 Task: Create a section Error Handling Sprint and in the section, add a milestone Remote Work Enablement in the project WorldView.
Action: Mouse moved to (39, 409)
Screenshot: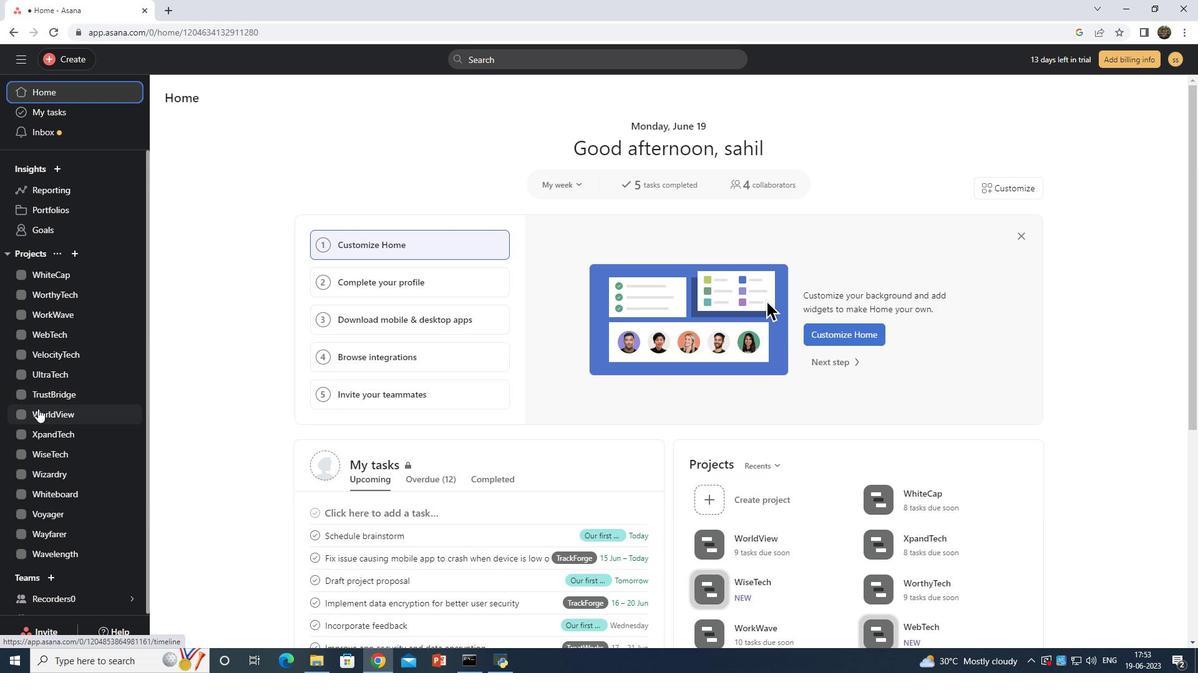 
Action: Mouse pressed left at (39, 409)
Screenshot: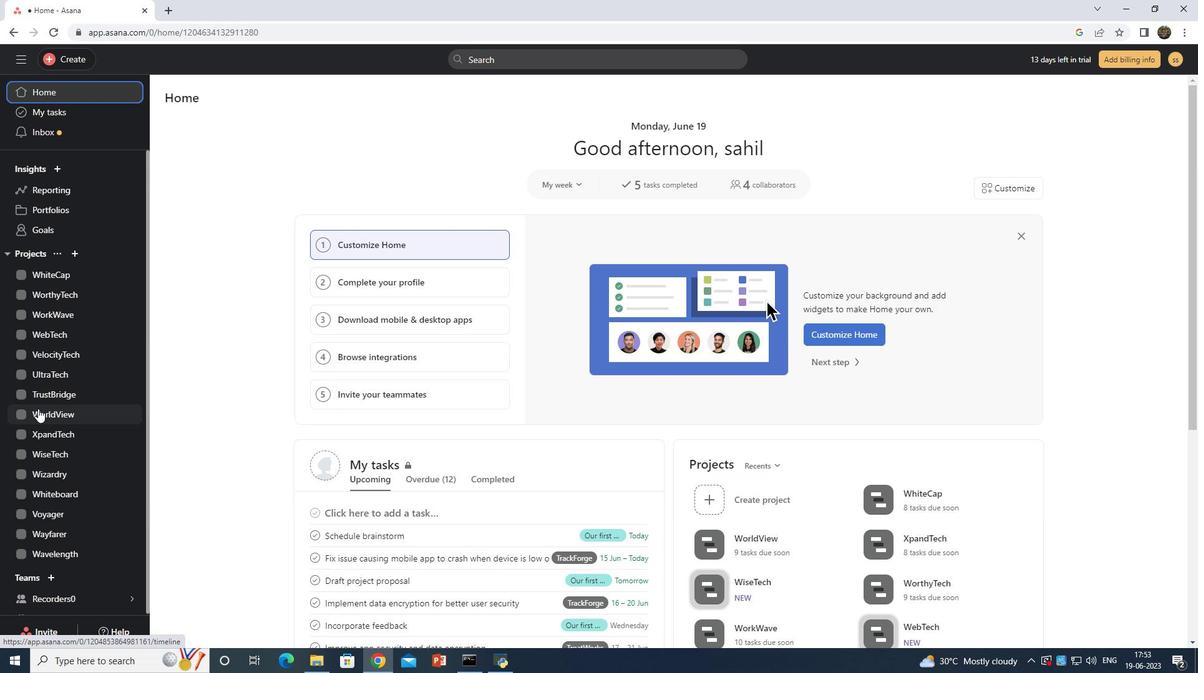 
Action: Mouse moved to (226, 579)
Screenshot: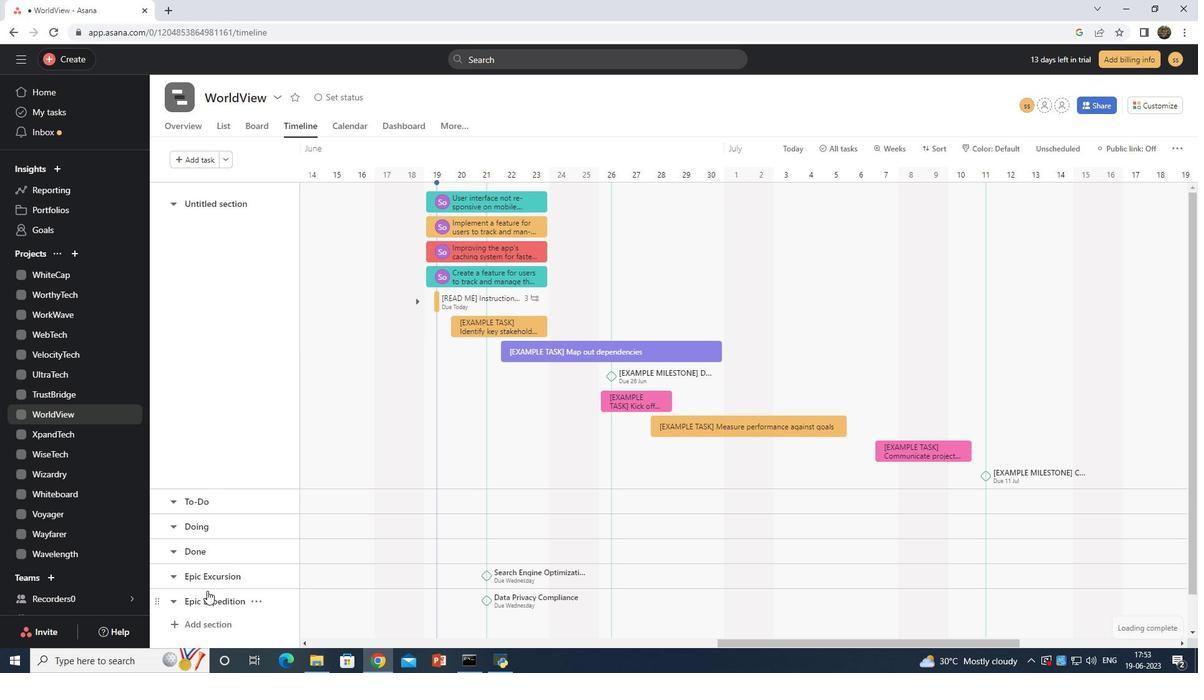 
Action: Mouse scrolled (226, 578) with delta (0, 0)
Screenshot: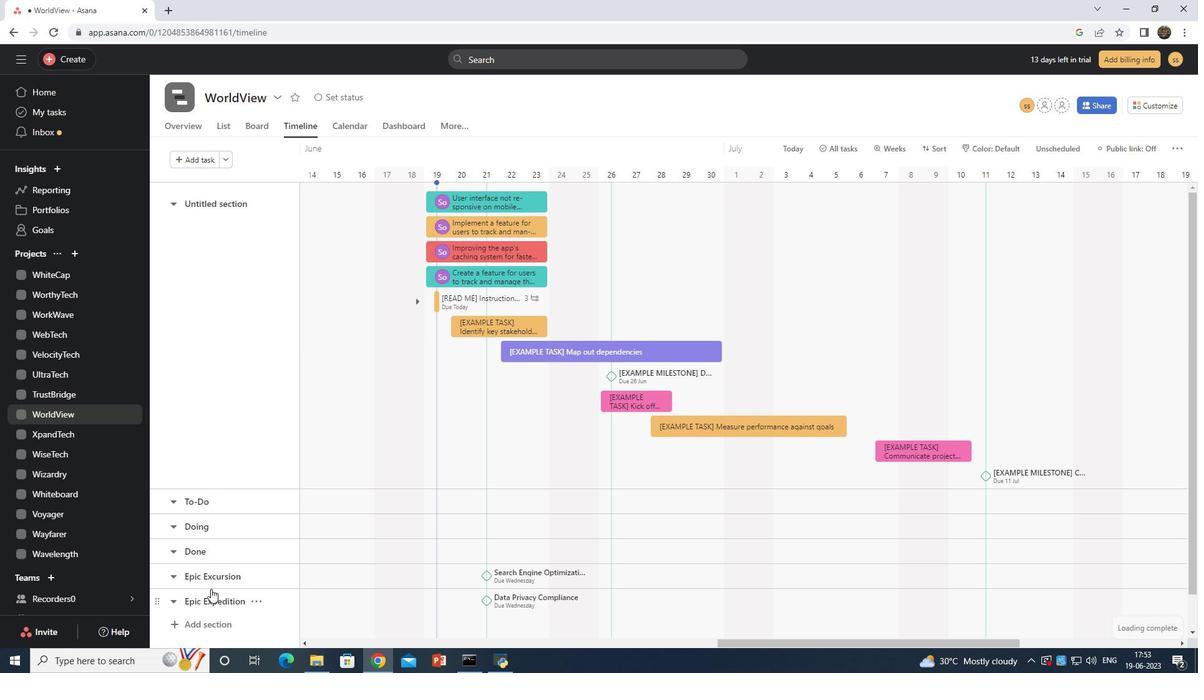 
Action: Mouse scrolled (226, 578) with delta (0, 0)
Screenshot: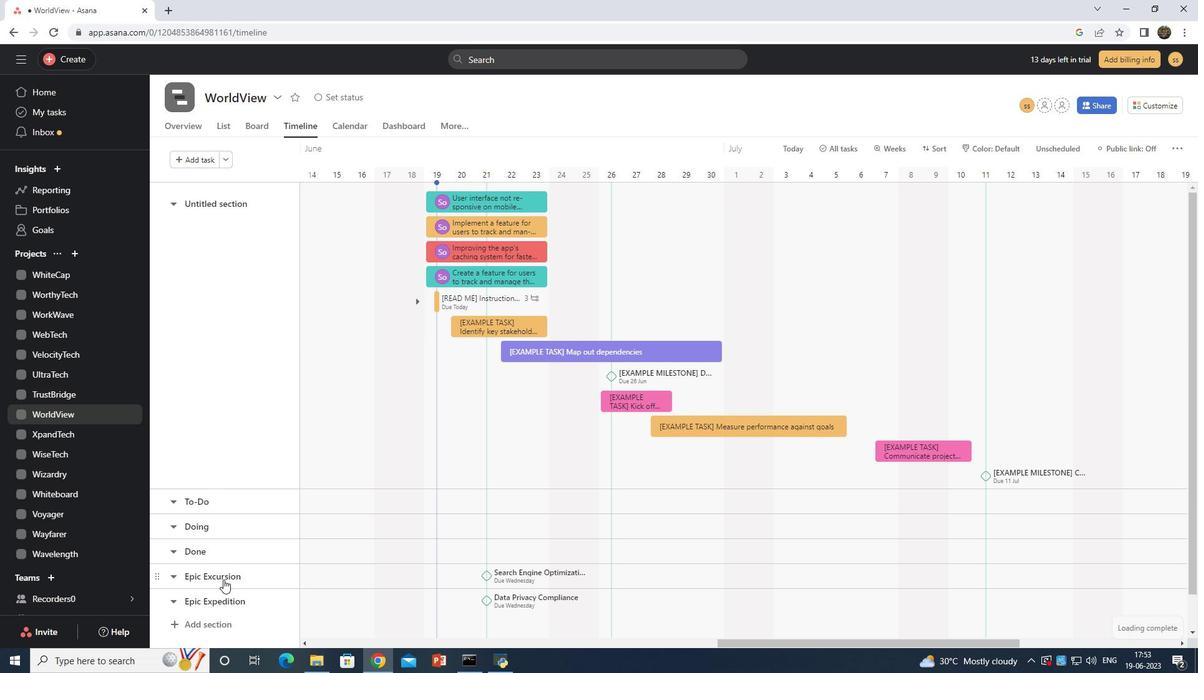 
Action: Mouse scrolled (226, 578) with delta (0, 0)
Screenshot: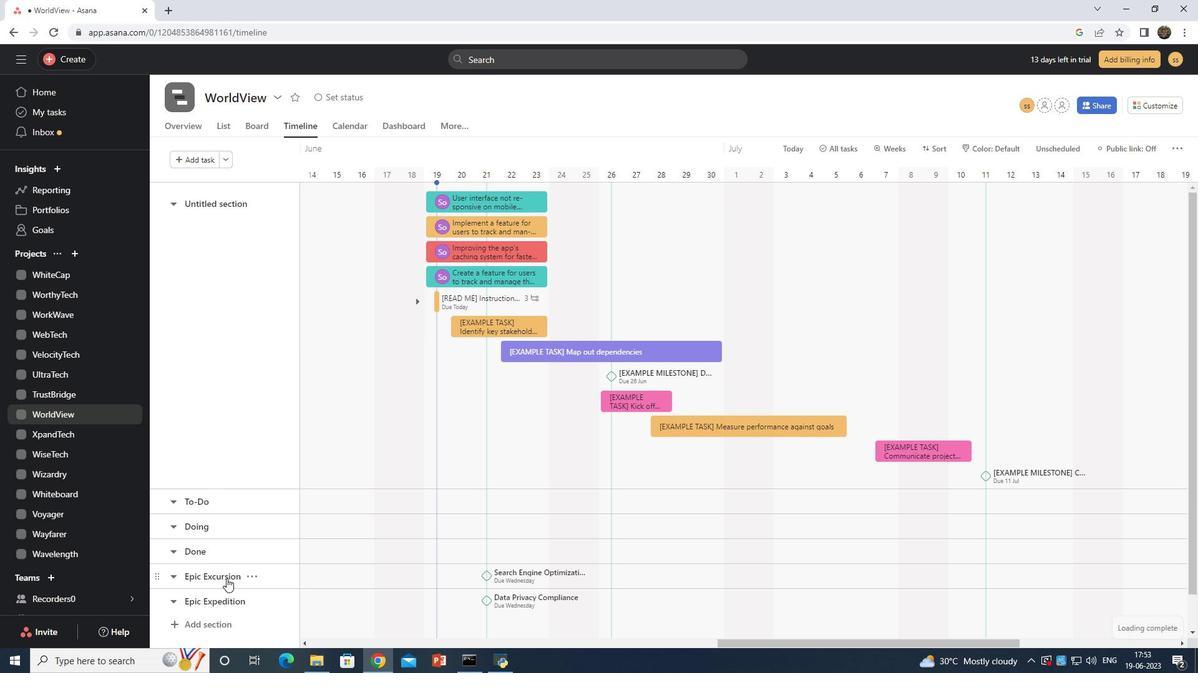 
Action: Mouse moved to (210, 585)
Screenshot: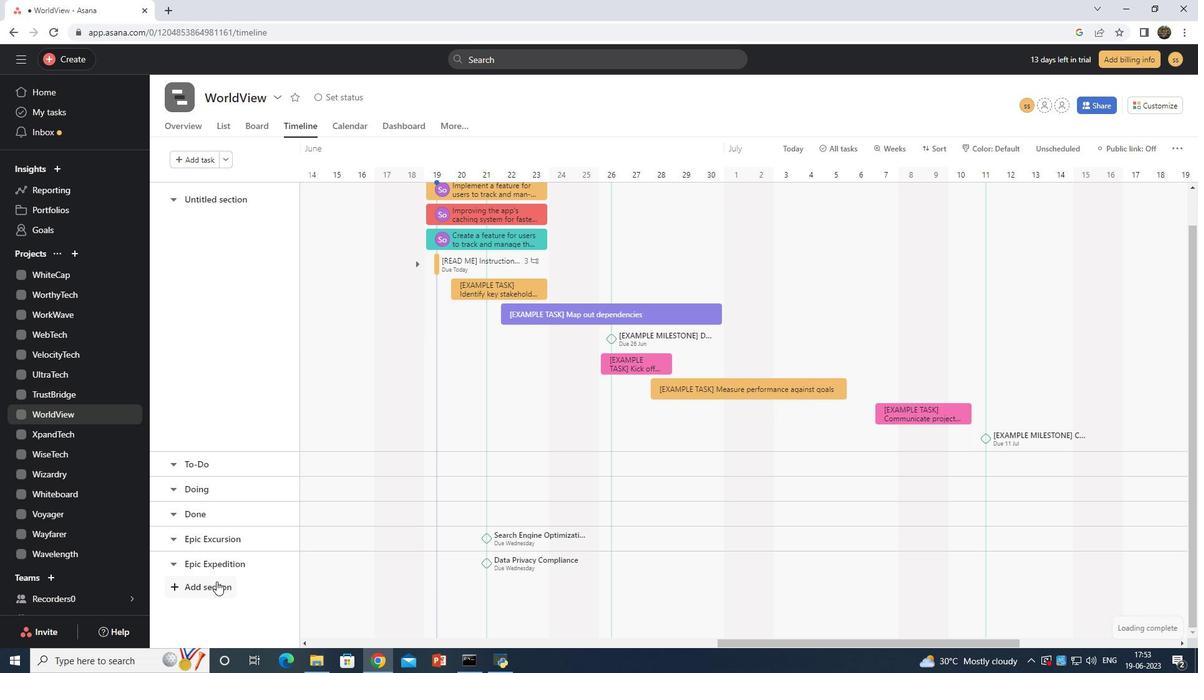 
Action: Mouse pressed left at (210, 585)
Screenshot: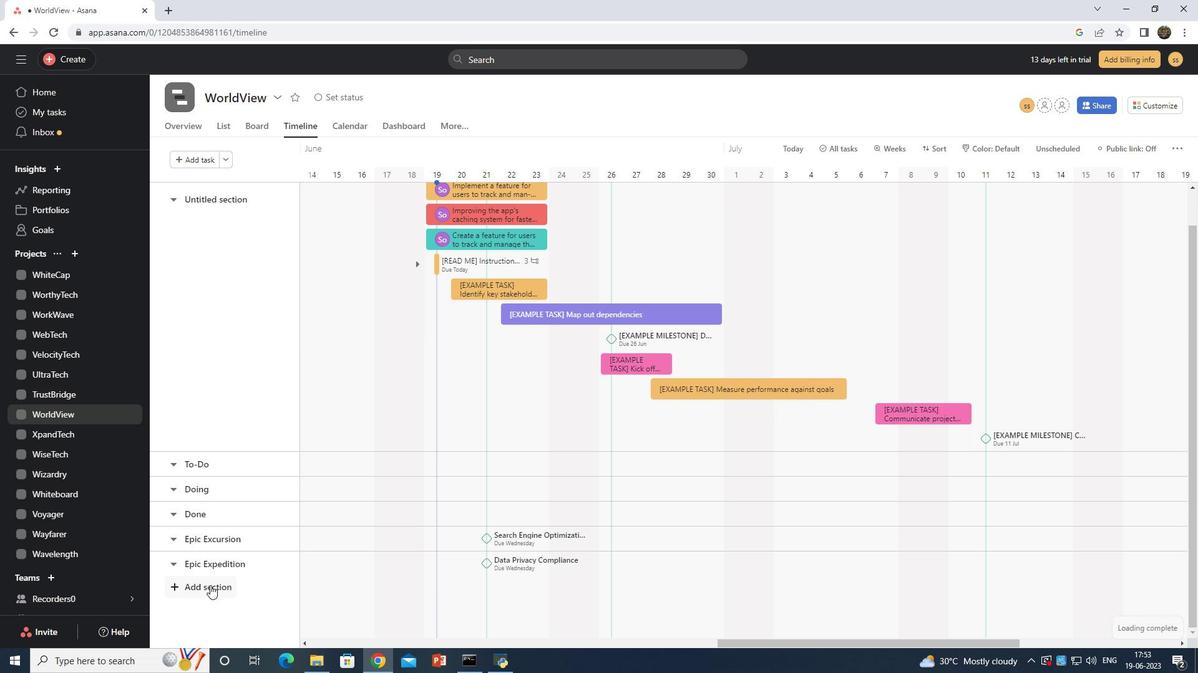 
Action: Mouse moved to (392, 403)
Screenshot: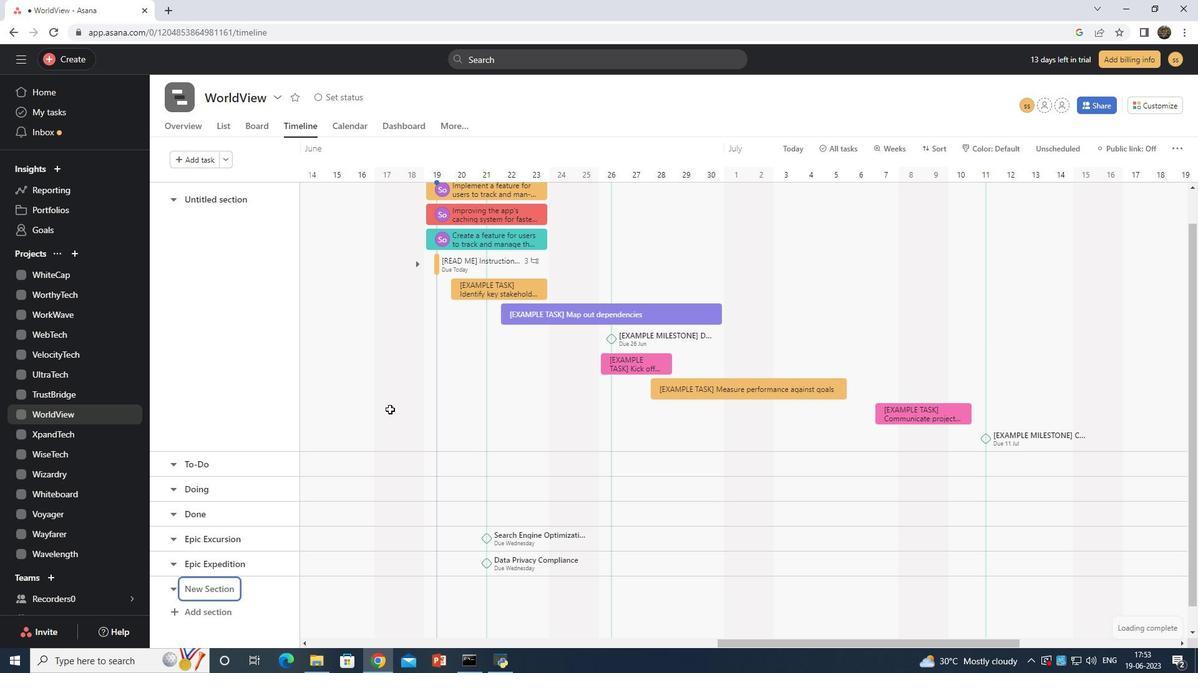 
Action: Key pressed <Key.shift>Error<Key.space><Key.shift>Handling<Key.space><Key.shift>Spirint
Screenshot: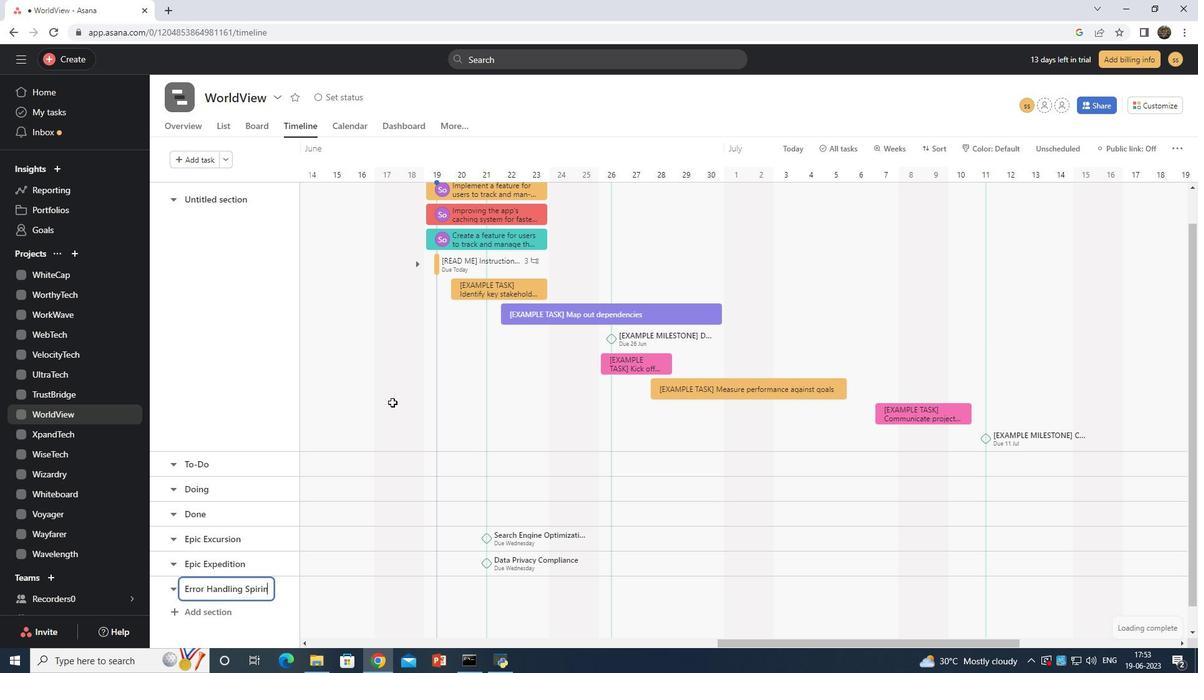 
Action: Mouse moved to (392, 403)
Screenshot: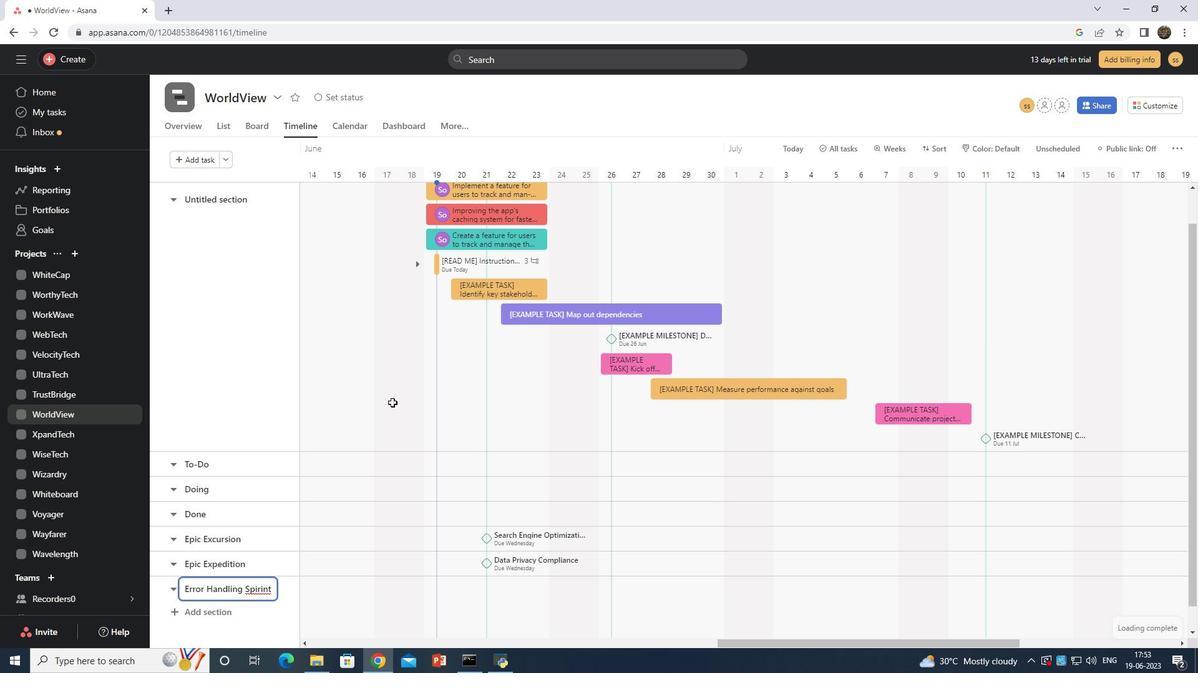 
Action: Key pressed <Key.enter>
Screenshot: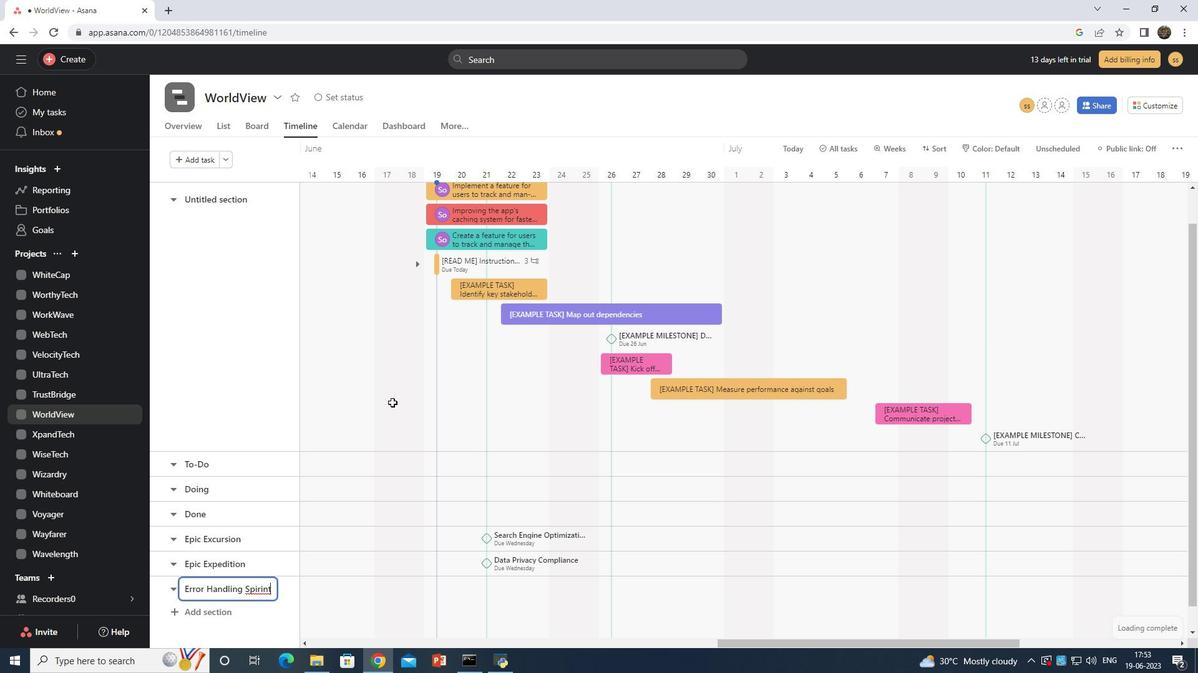 
Action: Mouse moved to (421, 594)
Screenshot: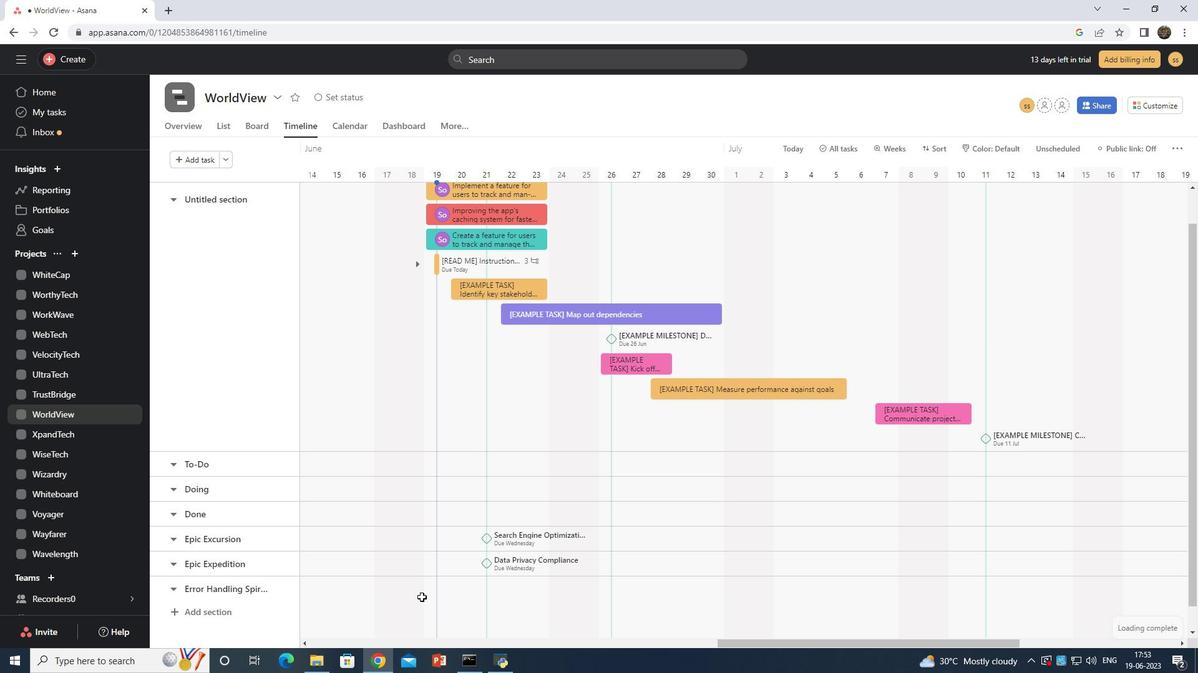 
Action: Mouse pressed left at (421, 594)
Screenshot: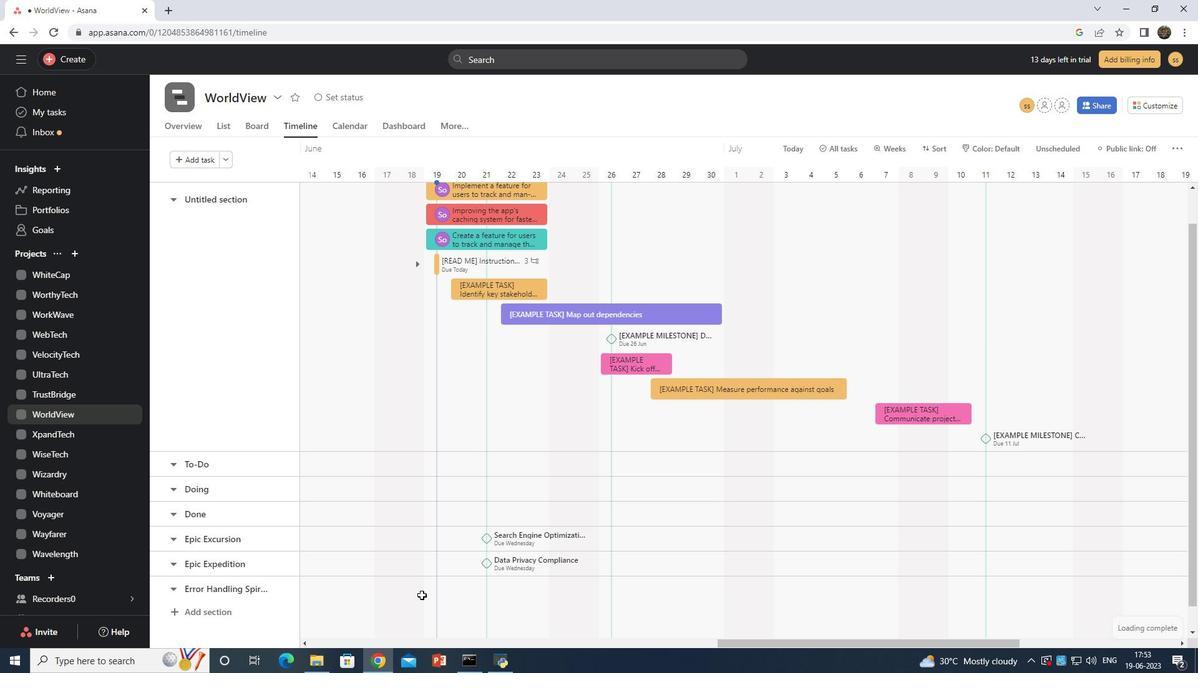 
Action: Mouse moved to (549, 453)
Screenshot: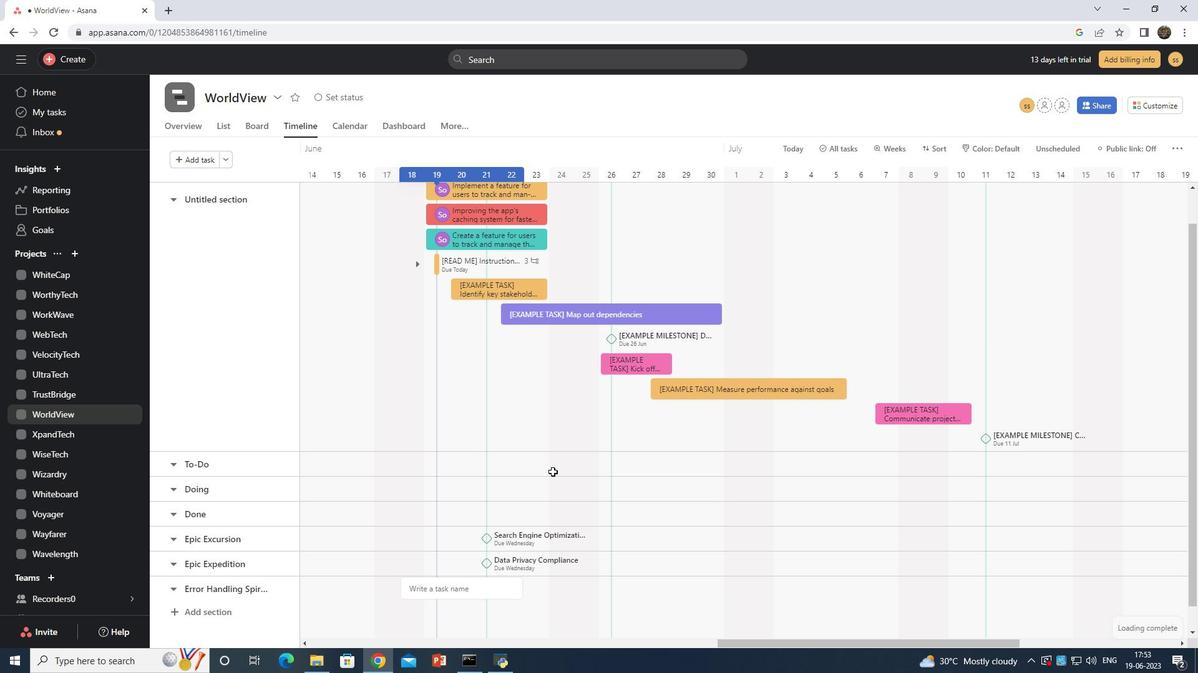 
Action: Key pressed <Key.shift>Remote<Key.space><Key.shift>Work<Key.space><Key.shift>Enablement
Screenshot: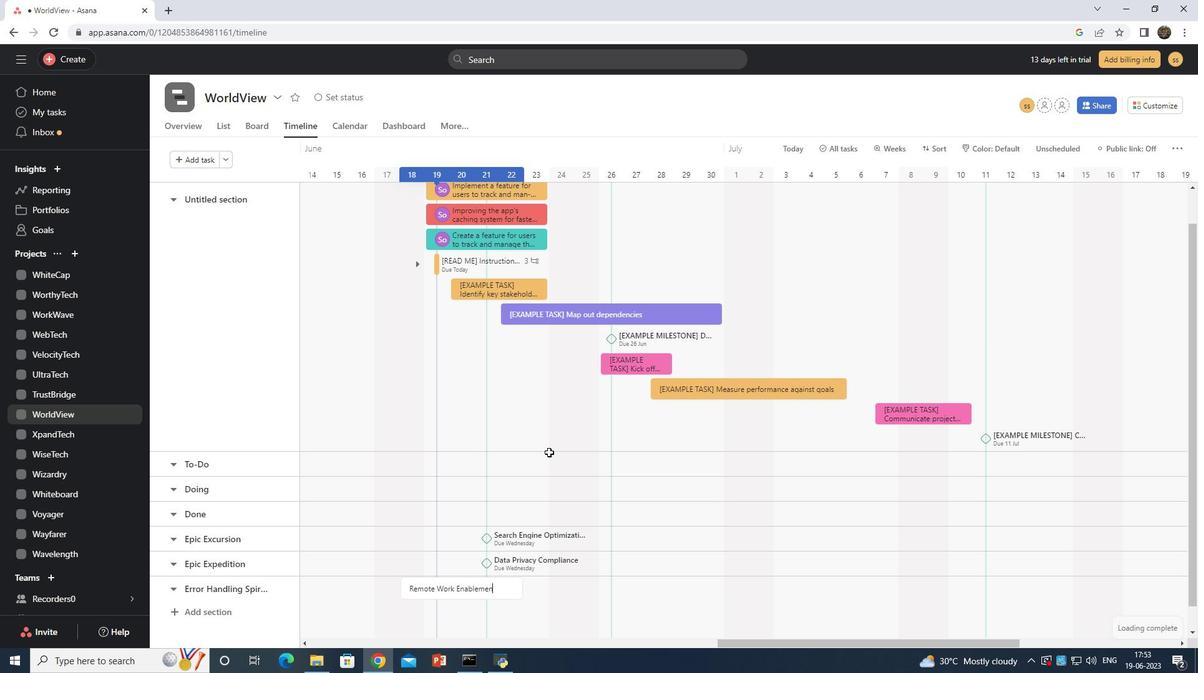 
Action: Mouse moved to (481, 589)
Screenshot: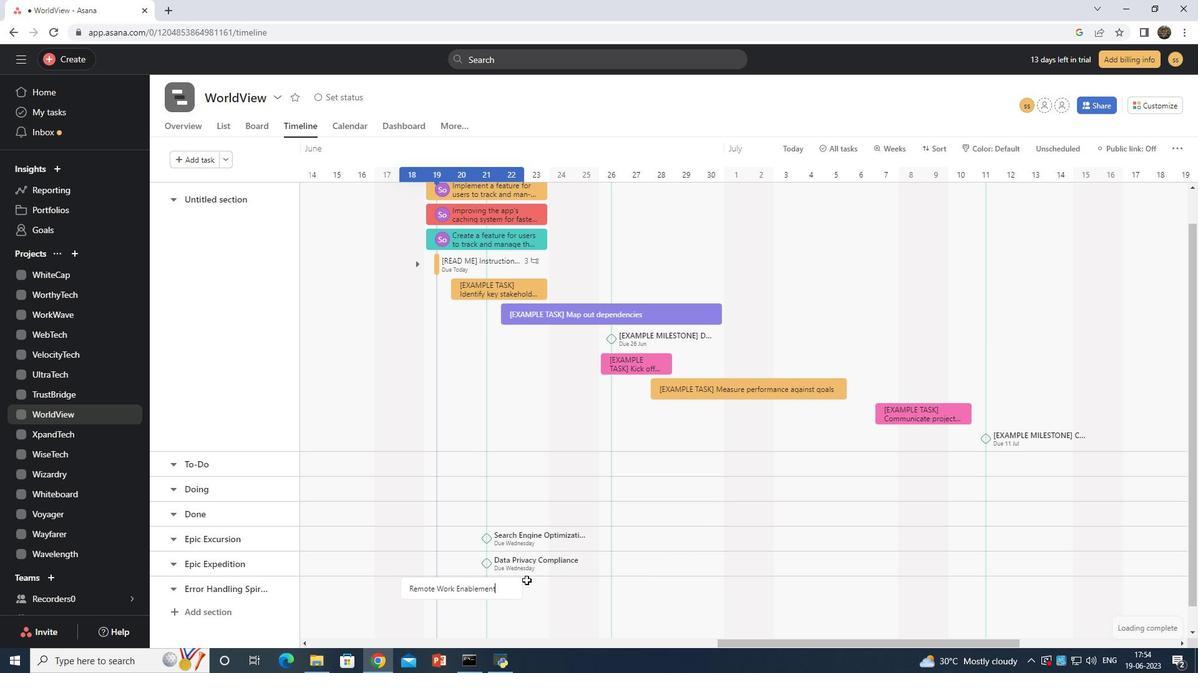 
Action: Mouse pressed right at (481, 589)
Screenshot: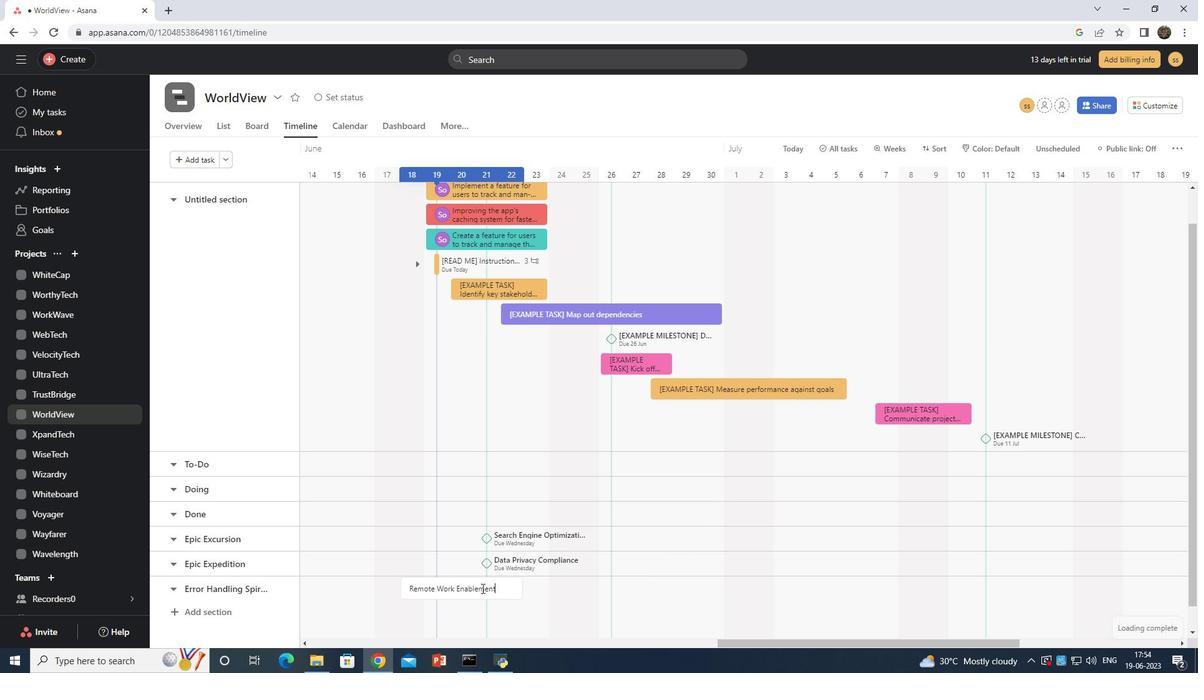 
Action: Mouse moved to (537, 522)
Screenshot: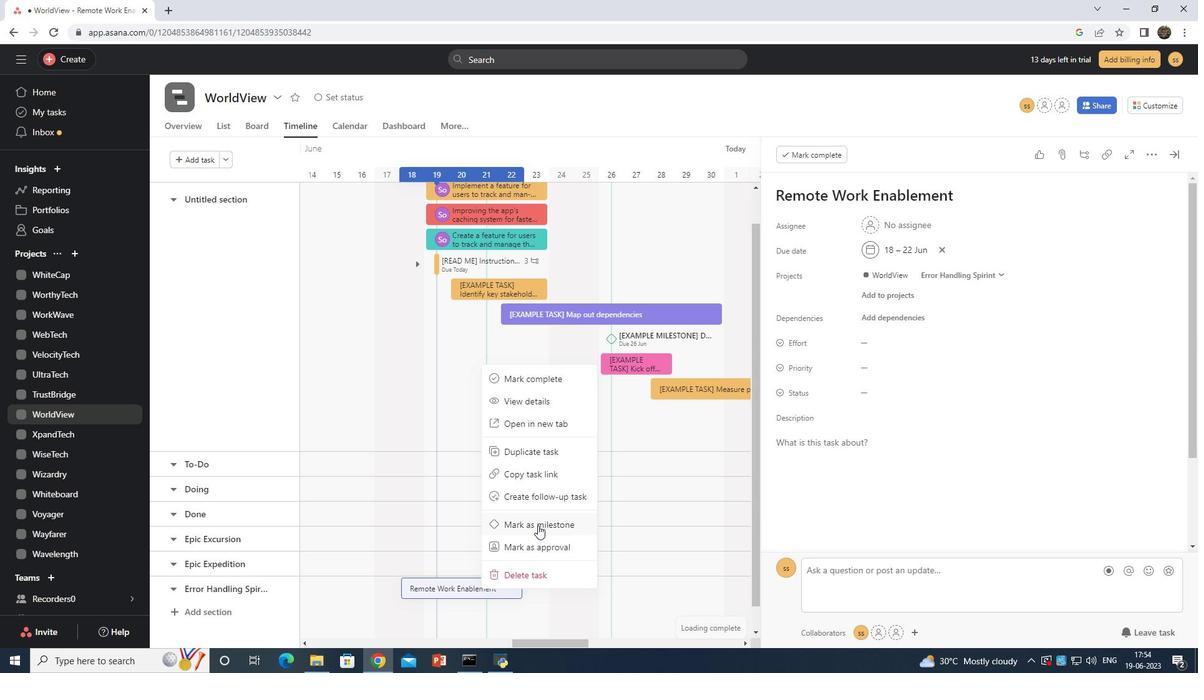 
Action: Mouse pressed left at (537, 522)
Screenshot: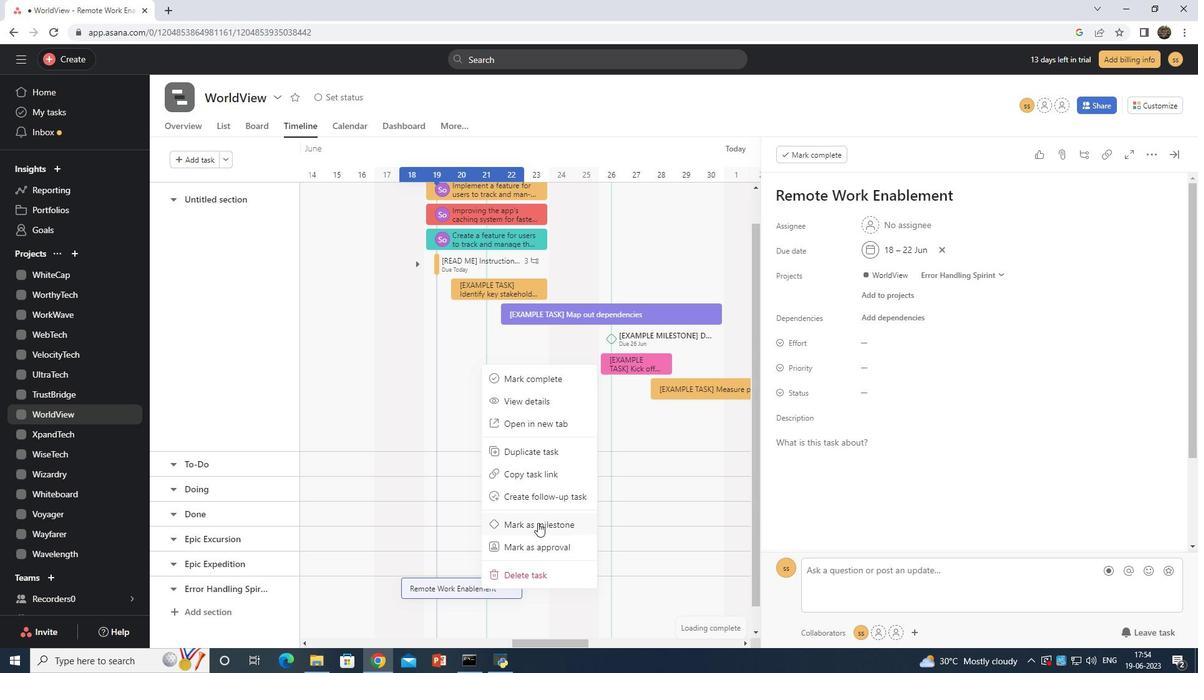 
Action: Mouse moved to (815, 530)
Screenshot: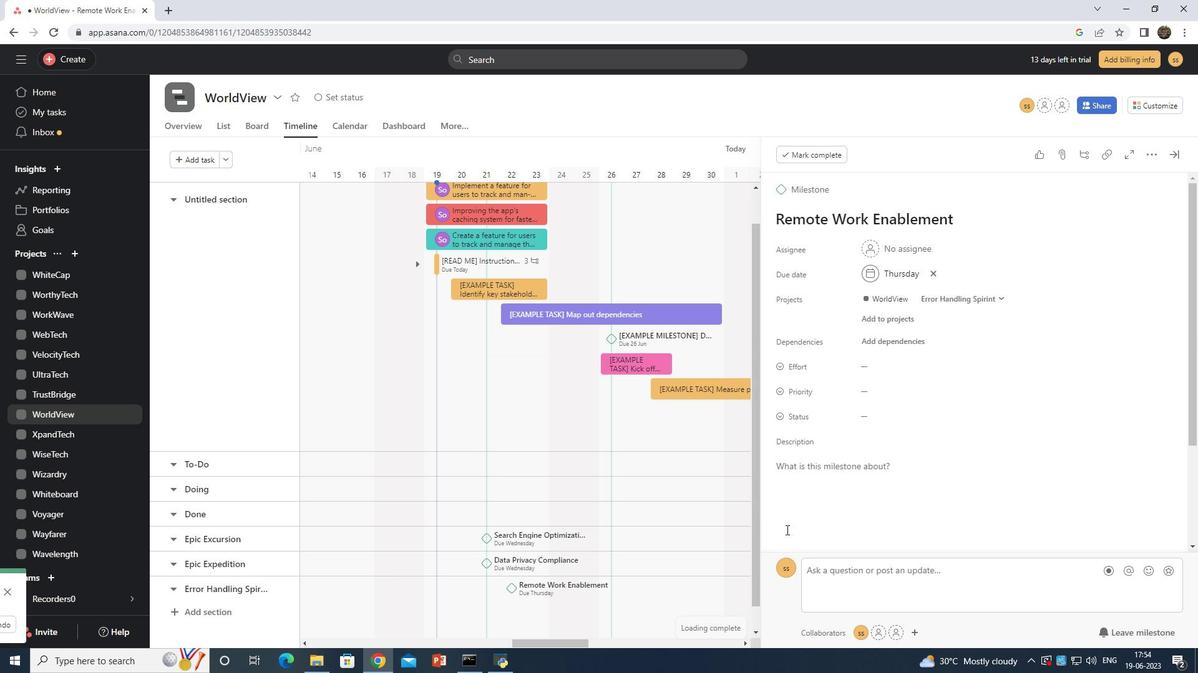 
